 Task: Plan a scenic drive from Las Vegas, Nevada, to Bryce Canyon National Park, Utah.
Action: Mouse moved to (220, 71)
Screenshot: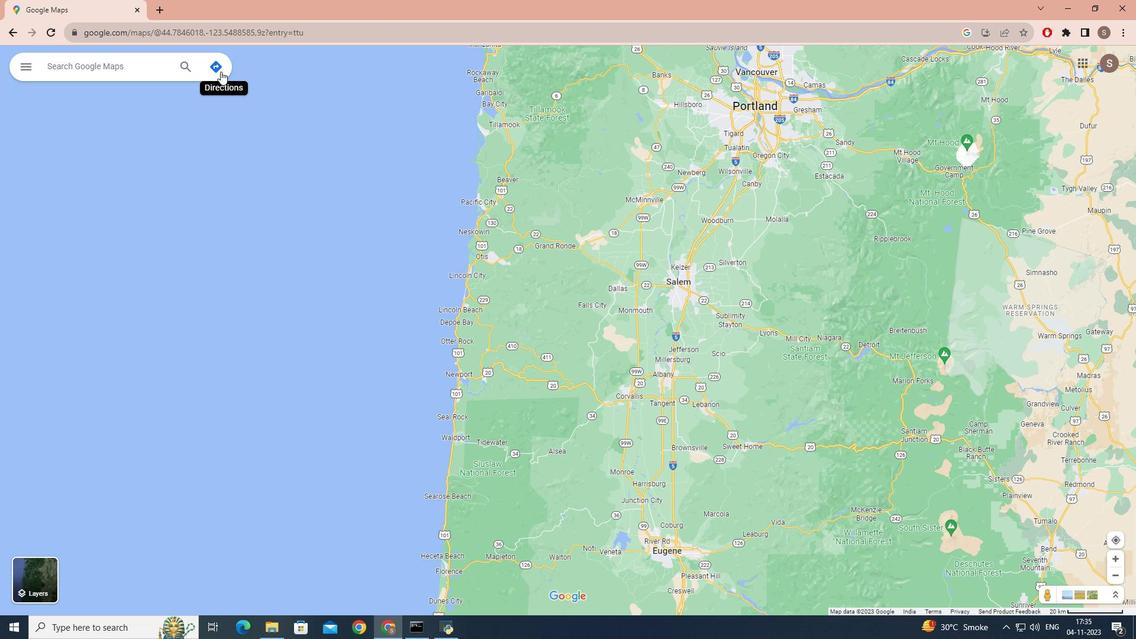 
Action: Mouse pressed left at (220, 71)
Screenshot: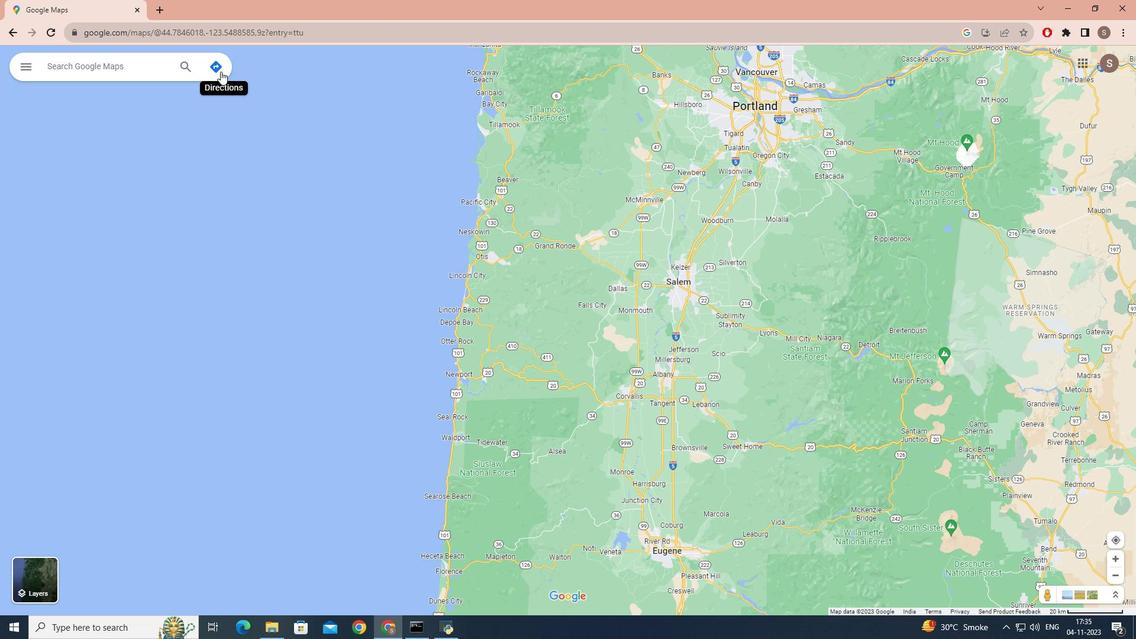 
Action: Mouse moved to (139, 103)
Screenshot: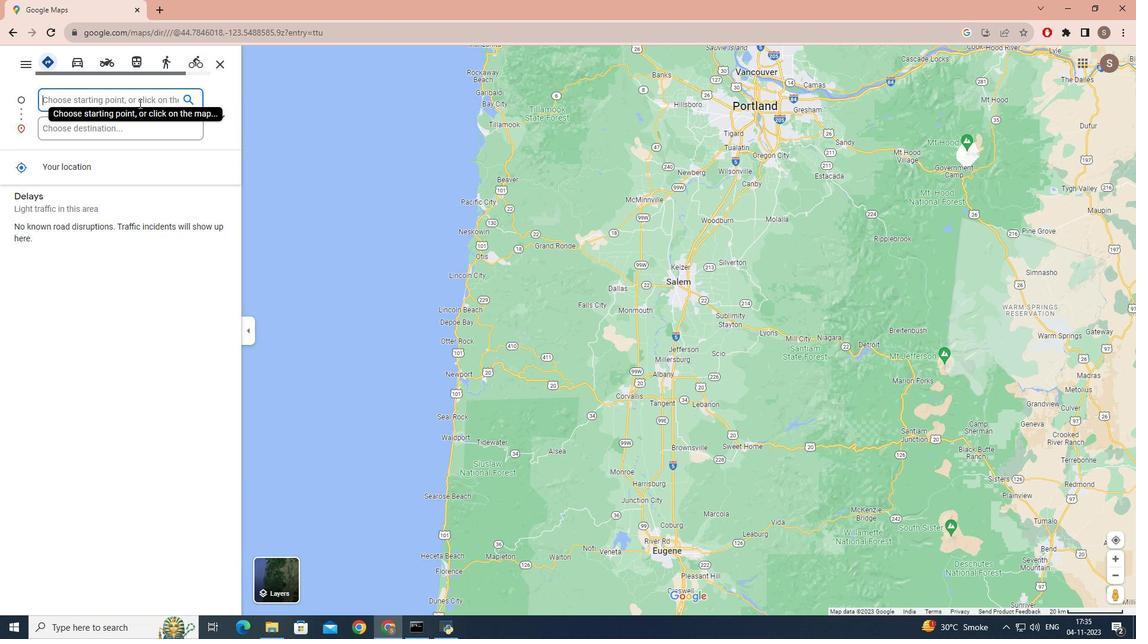 
Action: Key pressed <Key.caps_lock>L<Key.caps_lock>as<Key.space><Key.caps_lock>V<Key.caps_lock>egas,<Key.caps_lock>N<Key.caps_lock>evada
Screenshot: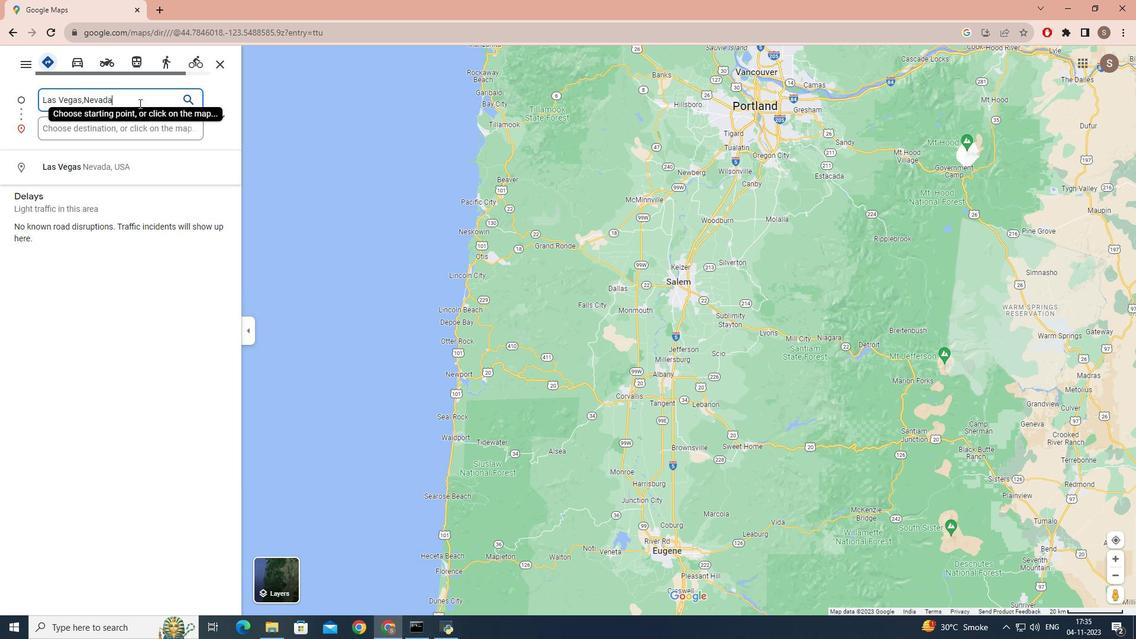 
Action: Mouse moved to (111, 127)
Screenshot: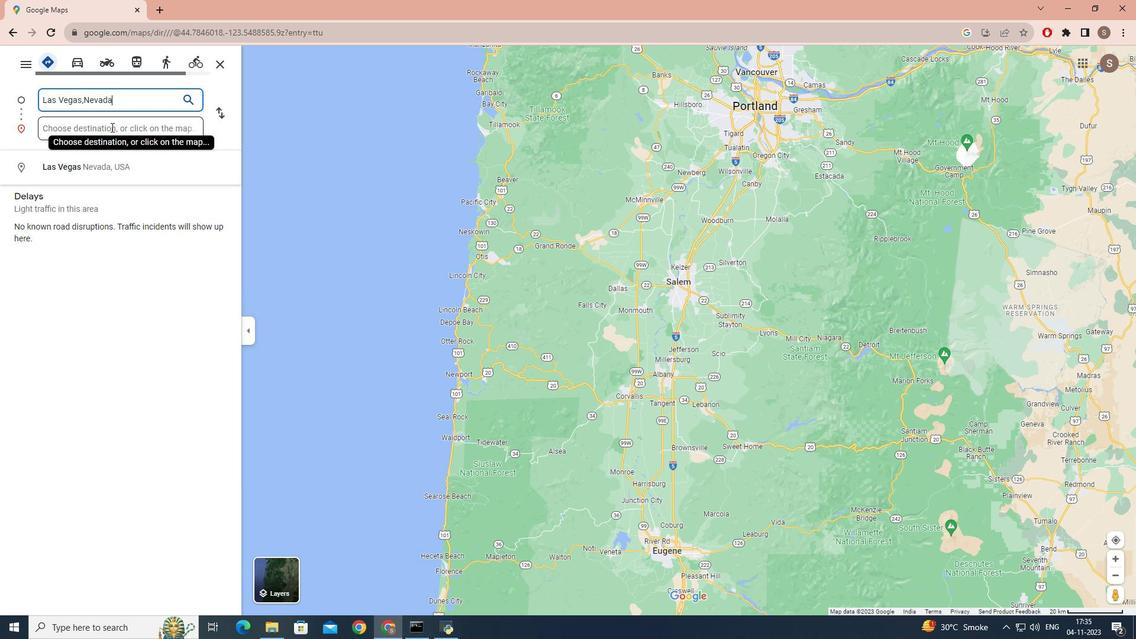 
Action: Mouse pressed left at (111, 127)
Screenshot: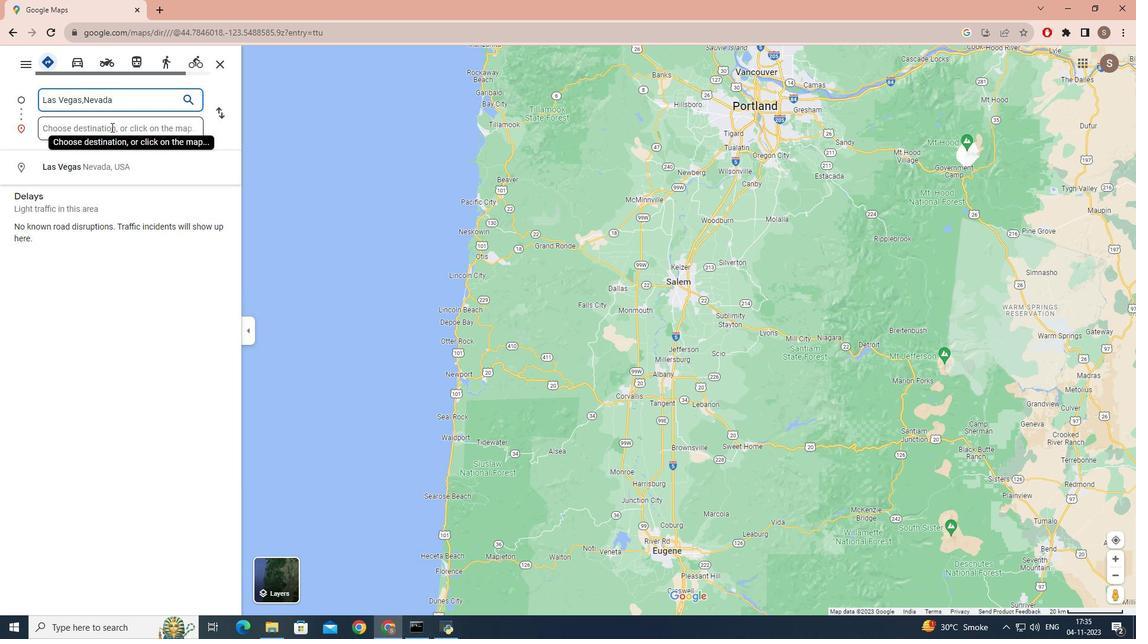
Action: Mouse moved to (114, 124)
Screenshot: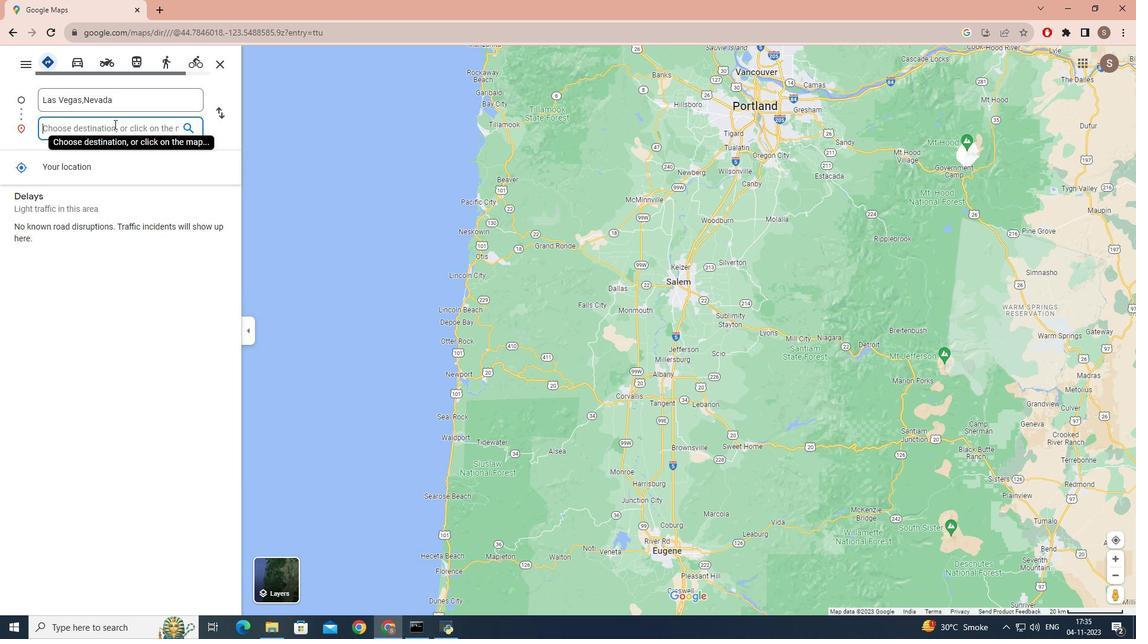 
Action: Key pressed <Key.caps_lock>B<Key.caps_lock>ryce<Key.space><Key.caps_lock>C<Key.caps_lock>anyon<Key.space><Key.caps_lock>N<Key.caps_lock>ational<Key.space><Key.caps_lock>P<Key.caps_lock>ark,<Key.caps_lock>U<Key.caps_lock>tah
Screenshot: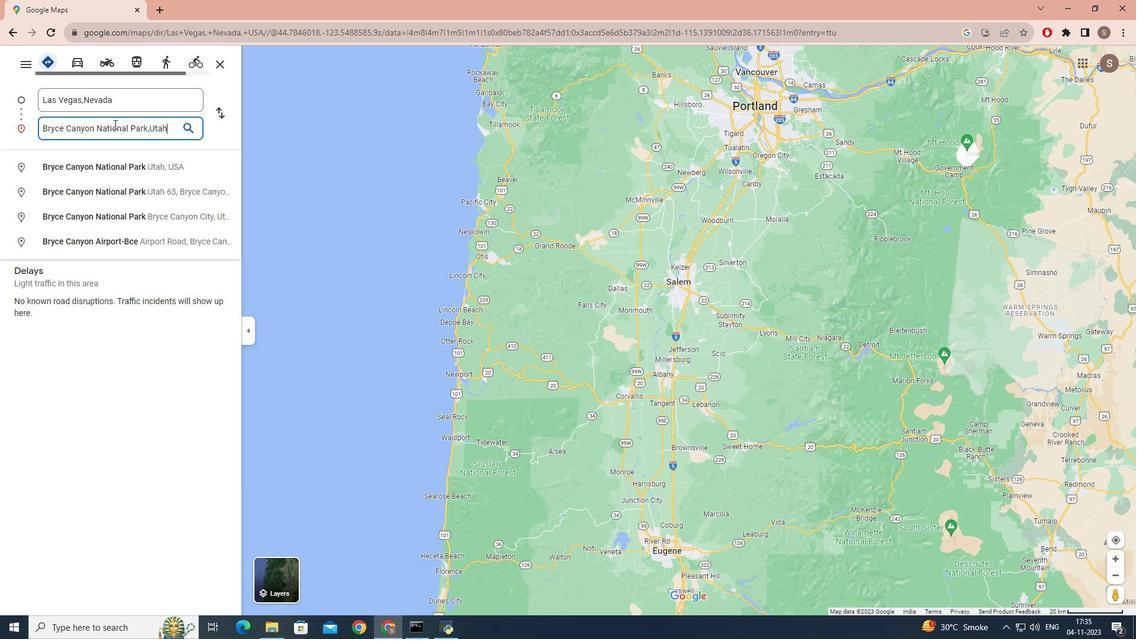 
Action: Mouse moved to (189, 130)
Screenshot: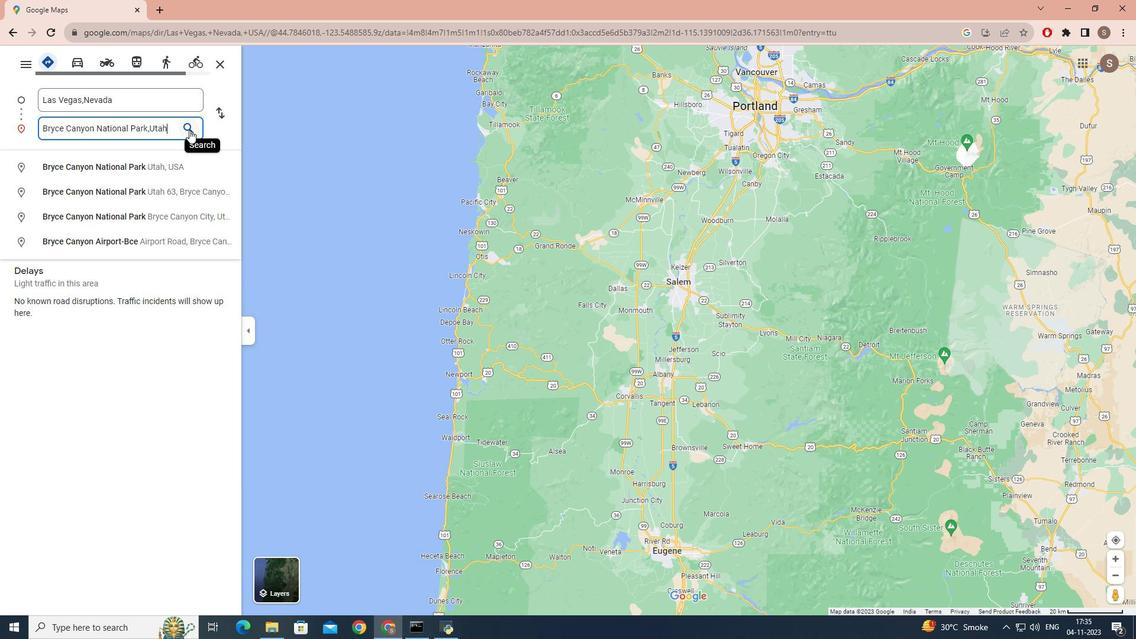 
Action: Mouse pressed left at (189, 130)
Screenshot: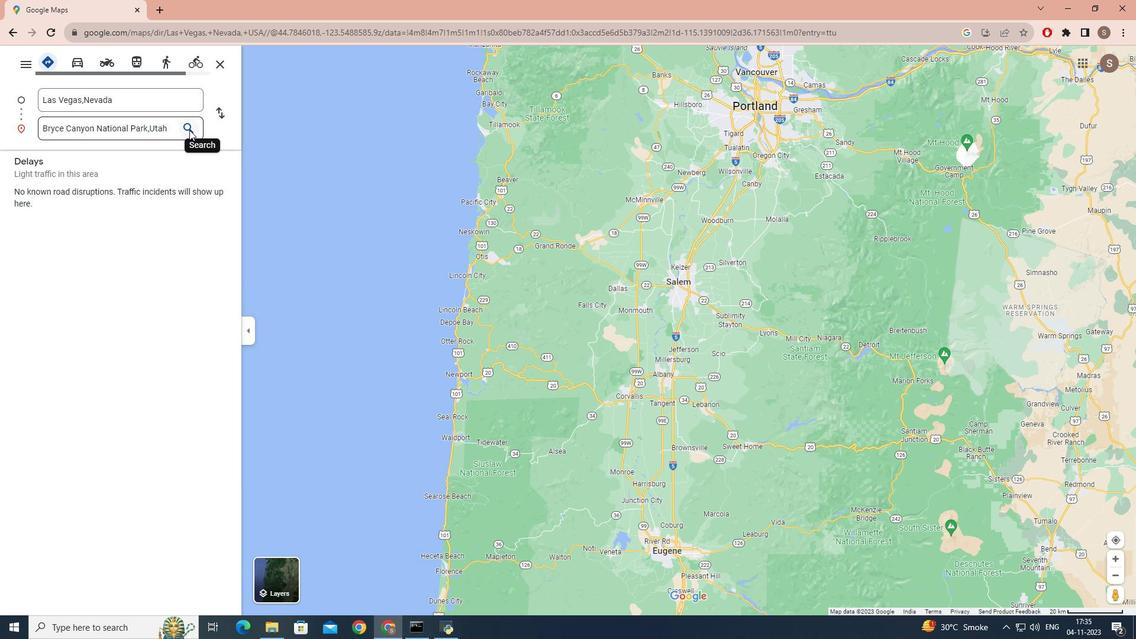 
Action: Mouse moved to (81, 75)
Screenshot: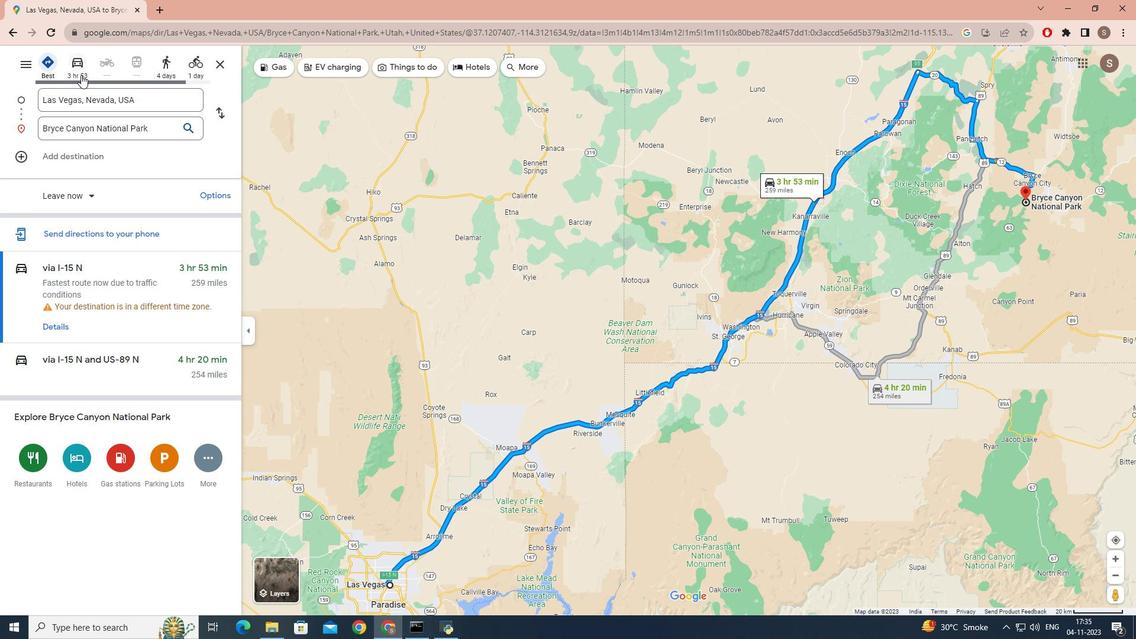 
Action: Mouse pressed left at (81, 75)
Screenshot: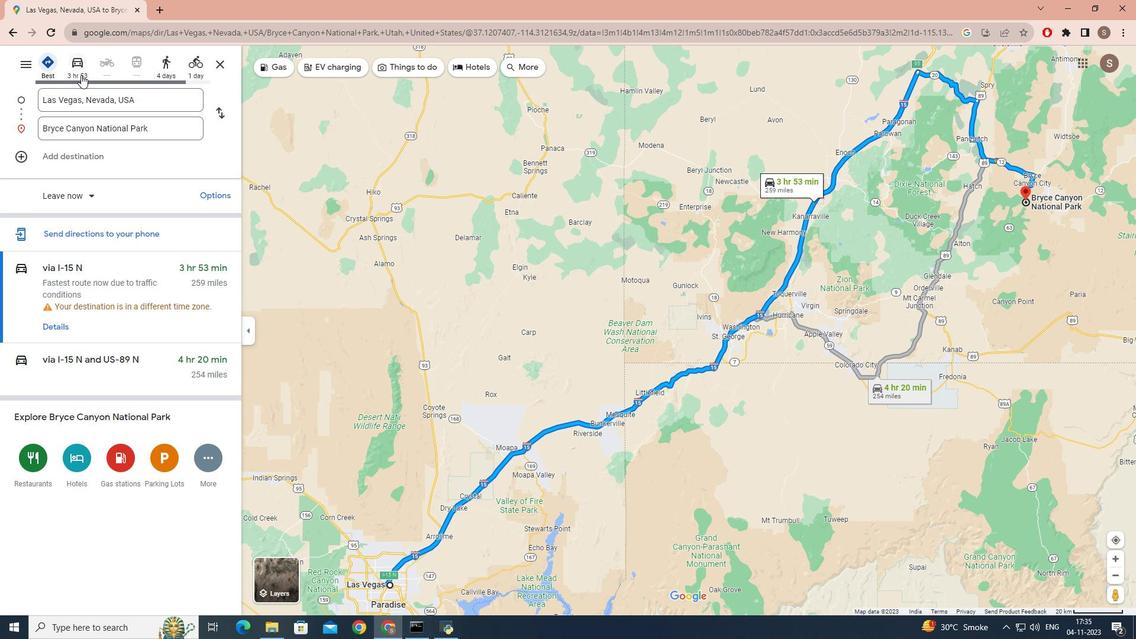 
Action: Mouse moved to (138, 291)
Screenshot: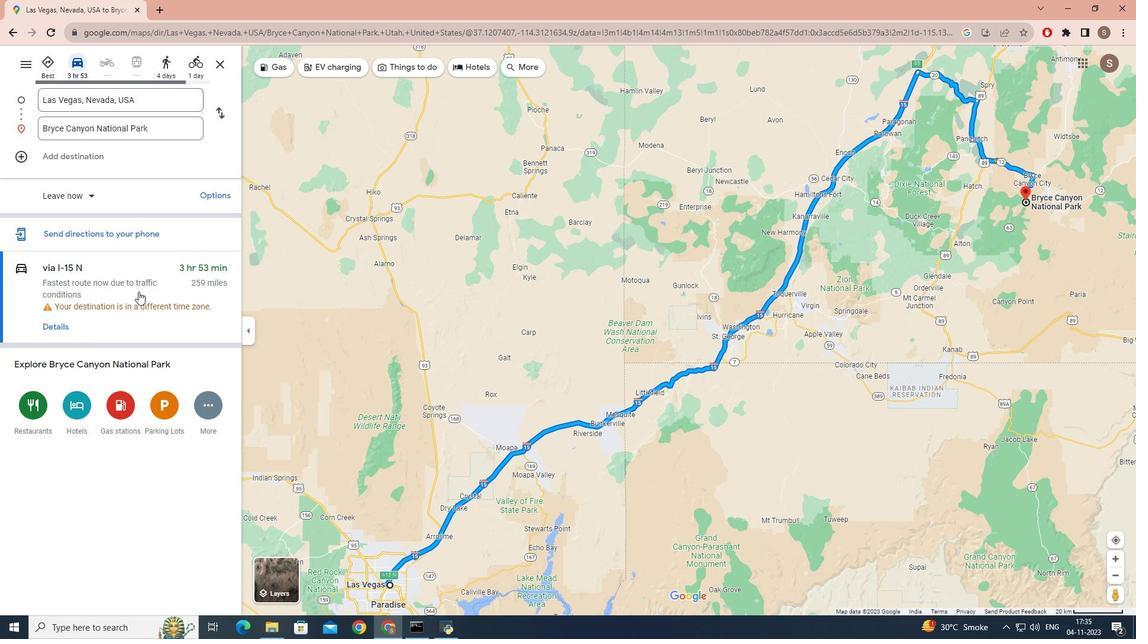 
Action: Mouse scrolled (138, 291) with delta (0, 0)
Screenshot: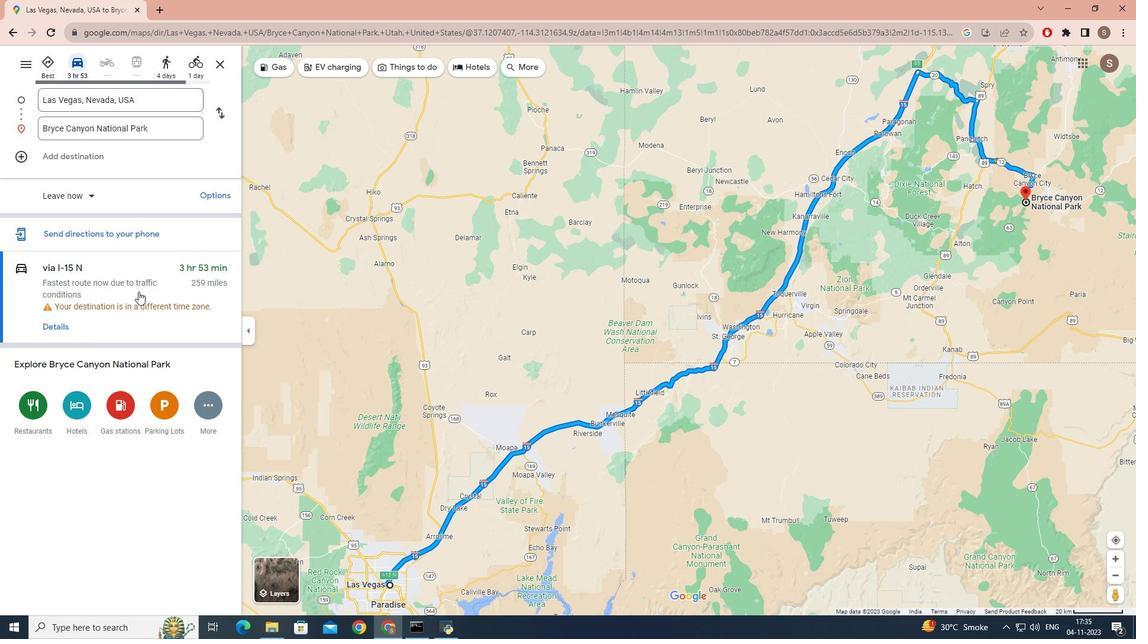 
Action: Mouse scrolled (138, 291) with delta (0, 0)
Screenshot: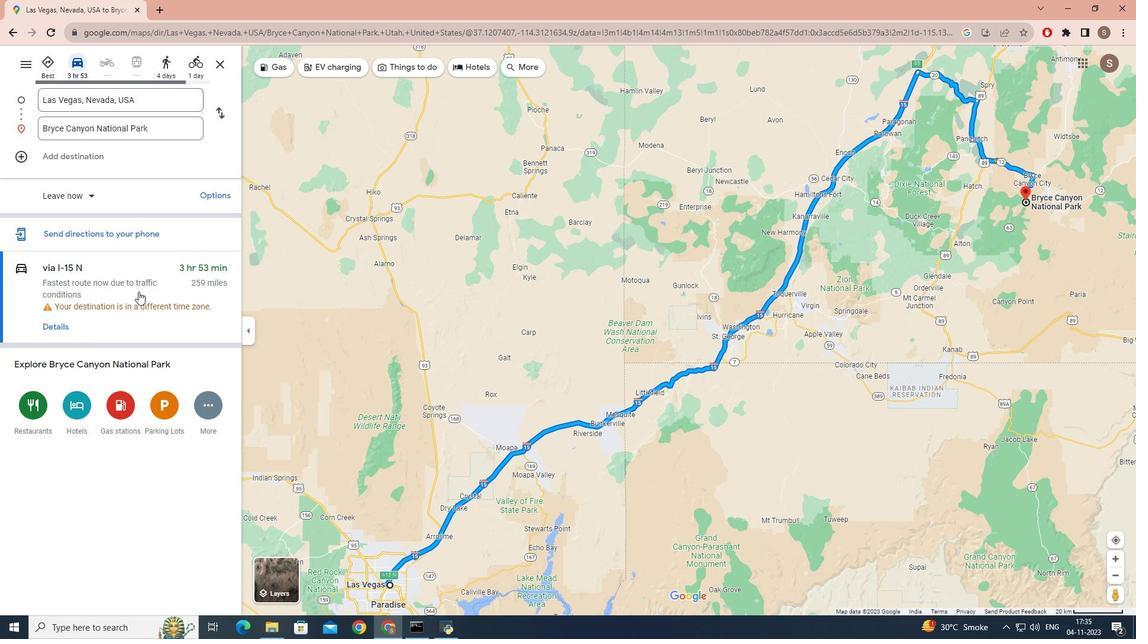 
Action: Mouse scrolled (138, 291) with delta (0, 0)
Screenshot: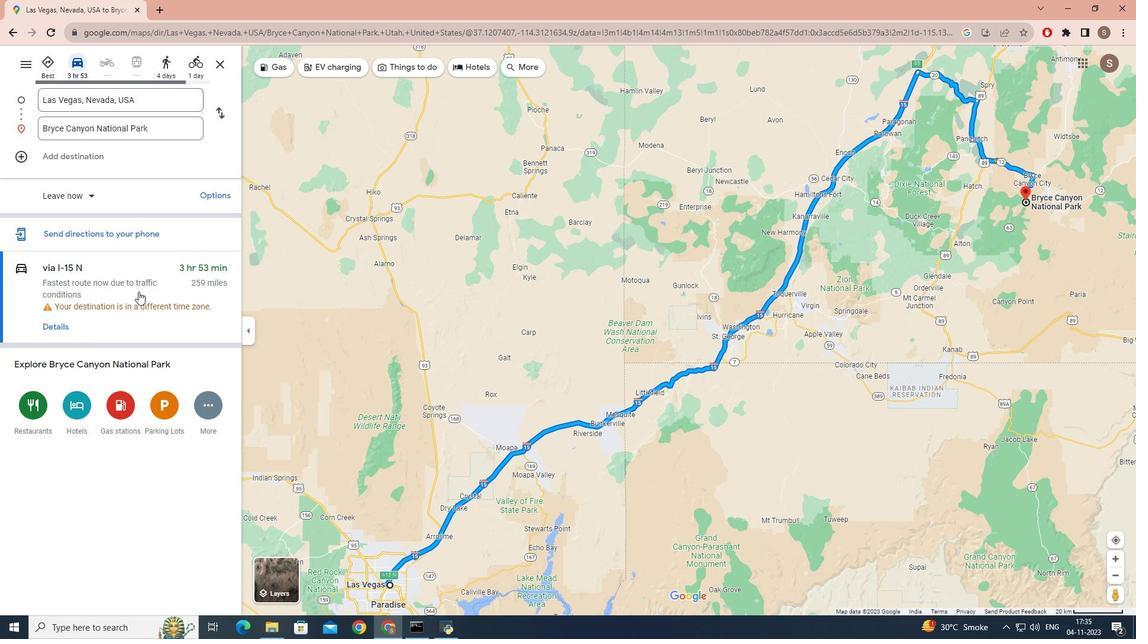 
Action: Mouse scrolled (138, 292) with delta (0, 0)
Screenshot: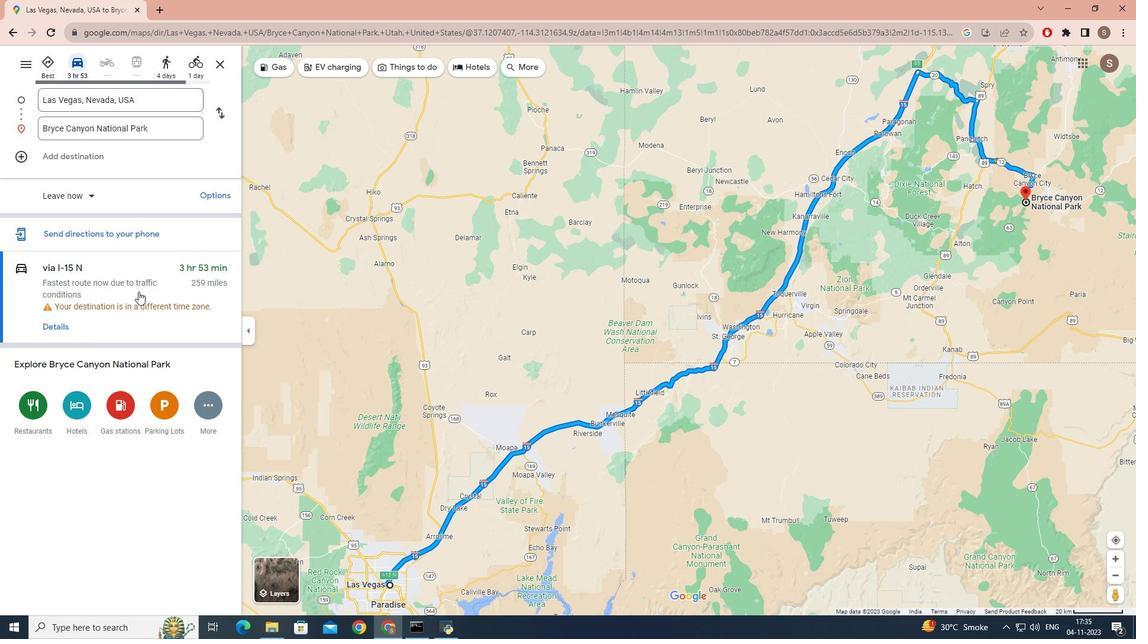
Action: Mouse moved to (62, 322)
Screenshot: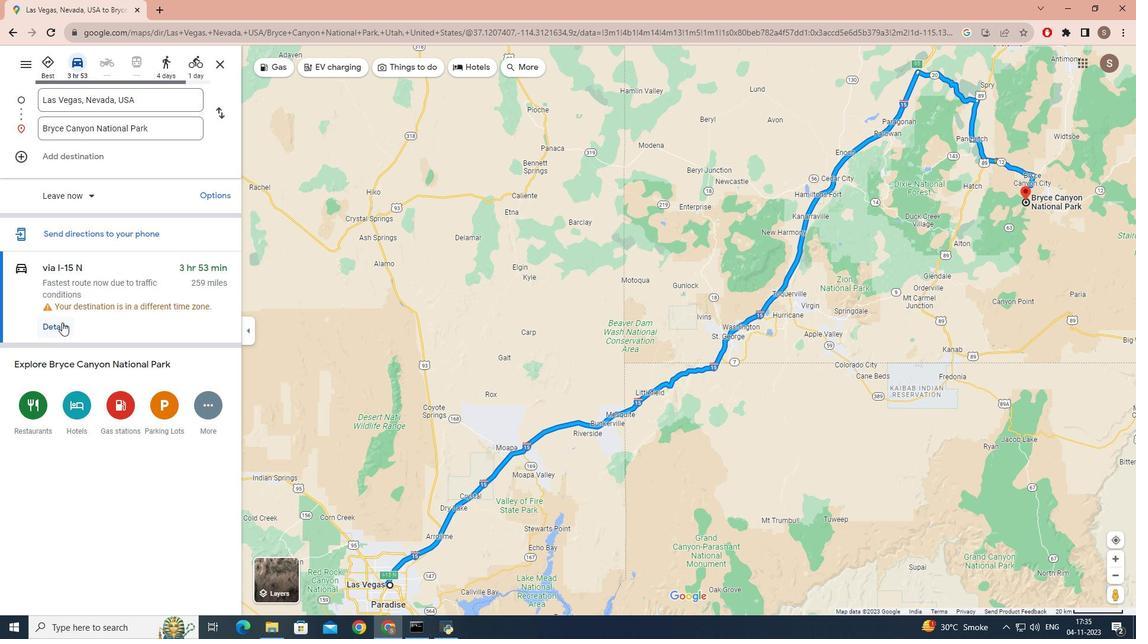 
Action: Mouse pressed left at (62, 322)
Screenshot: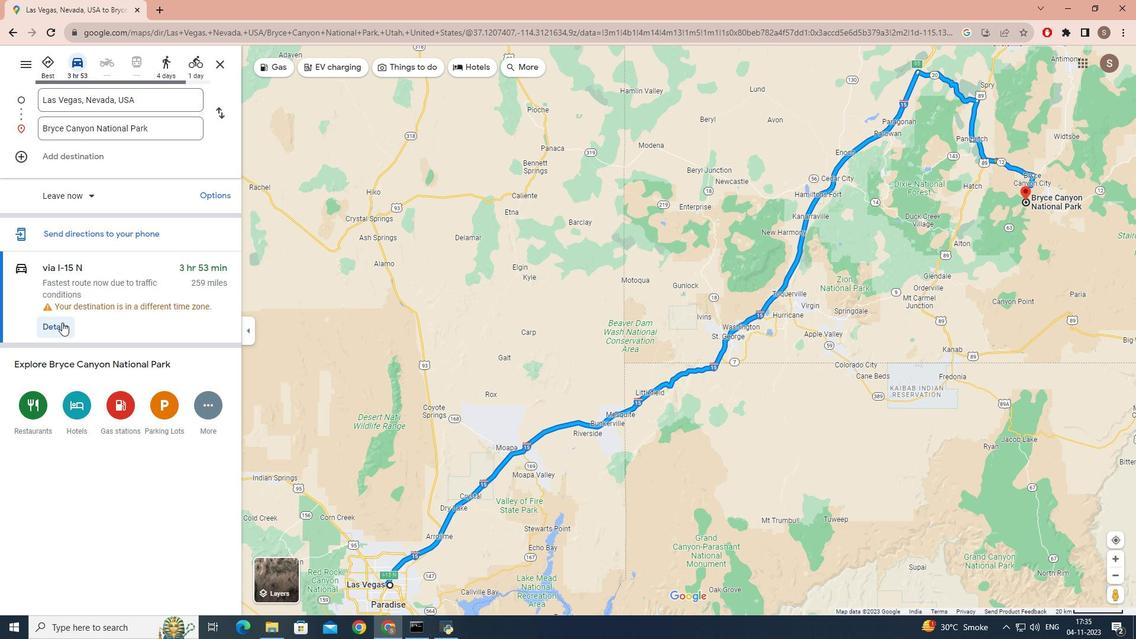 
Action: Mouse moved to (127, 295)
Screenshot: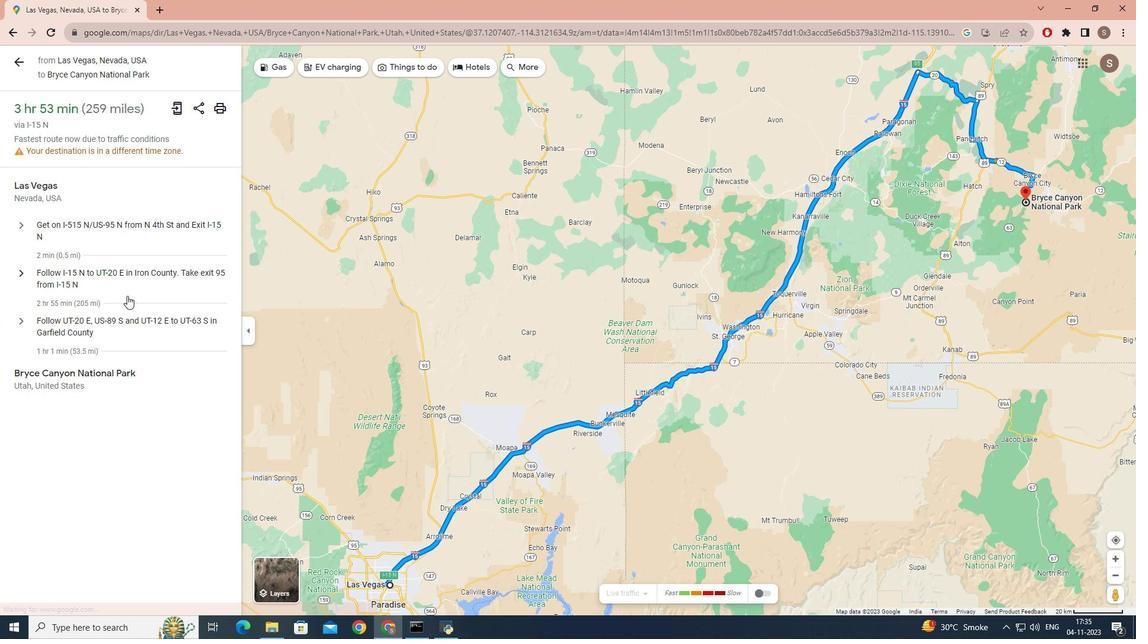 
Action: Mouse scrolled (127, 295) with delta (0, 0)
Screenshot: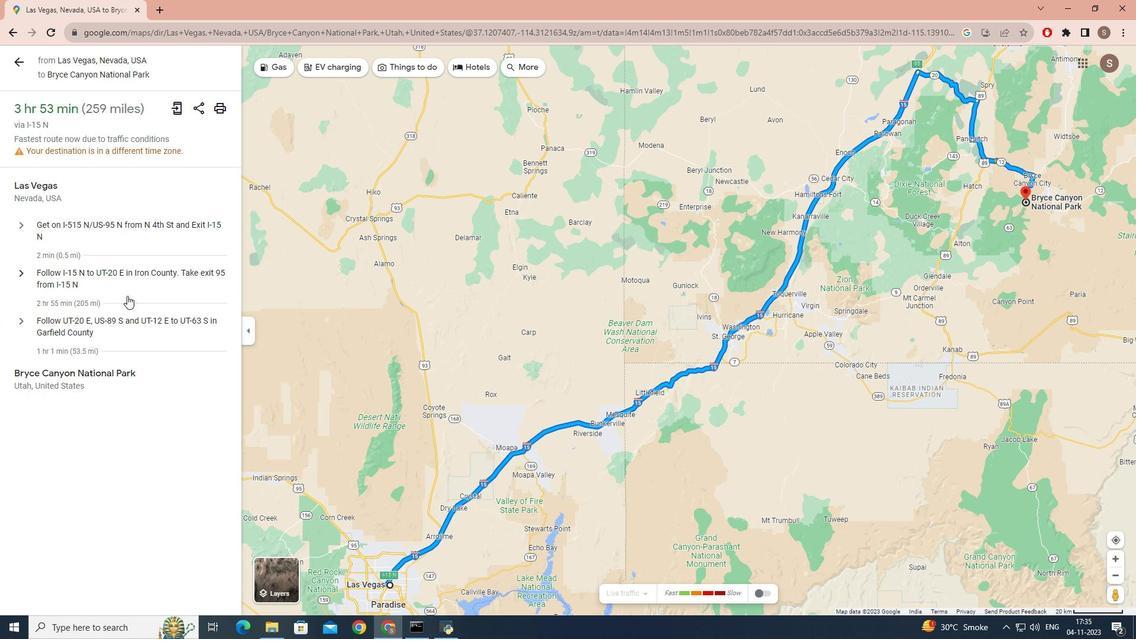 
Action: Mouse scrolled (127, 295) with delta (0, 0)
Screenshot: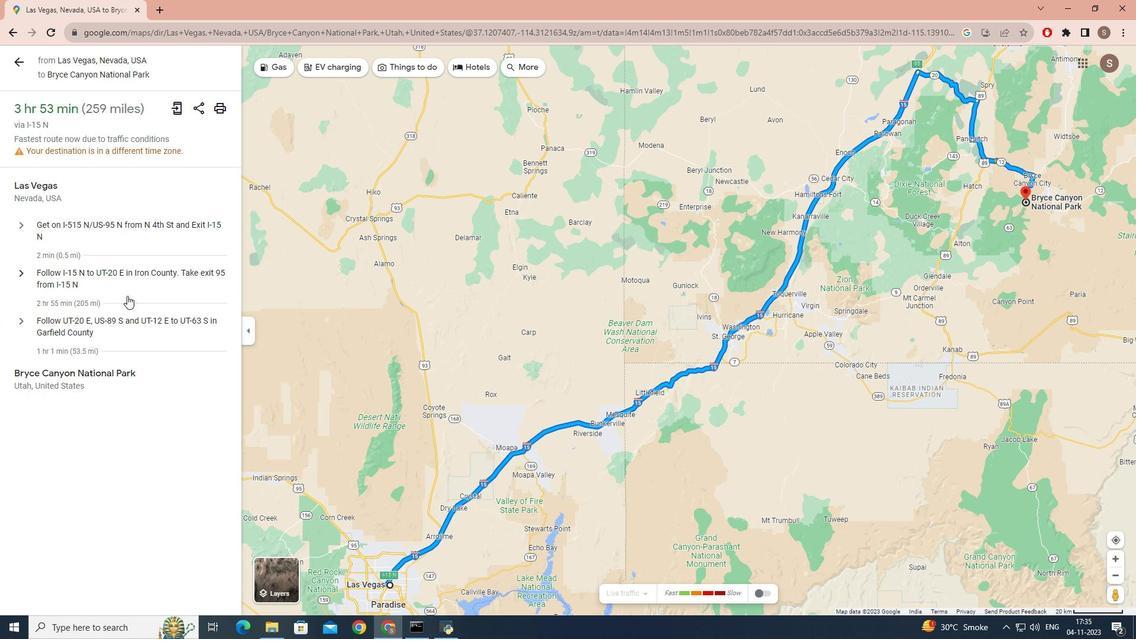 
Action: Mouse scrolled (127, 295) with delta (0, 0)
Screenshot: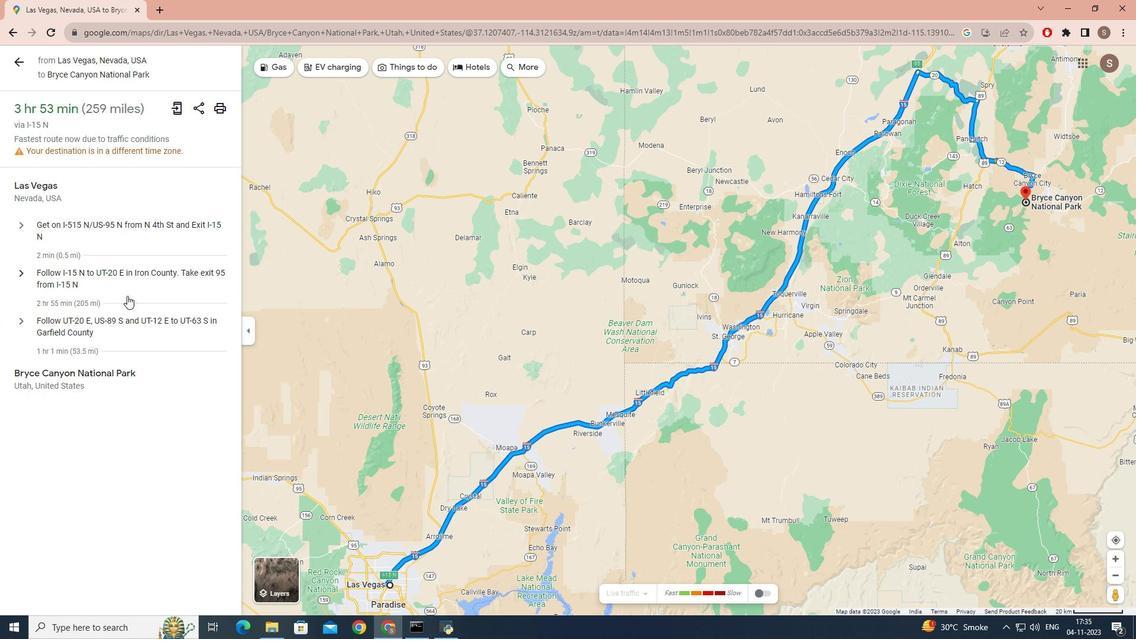 
Action: Mouse scrolled (127, 295) with delta (0, 0)
Screenshot: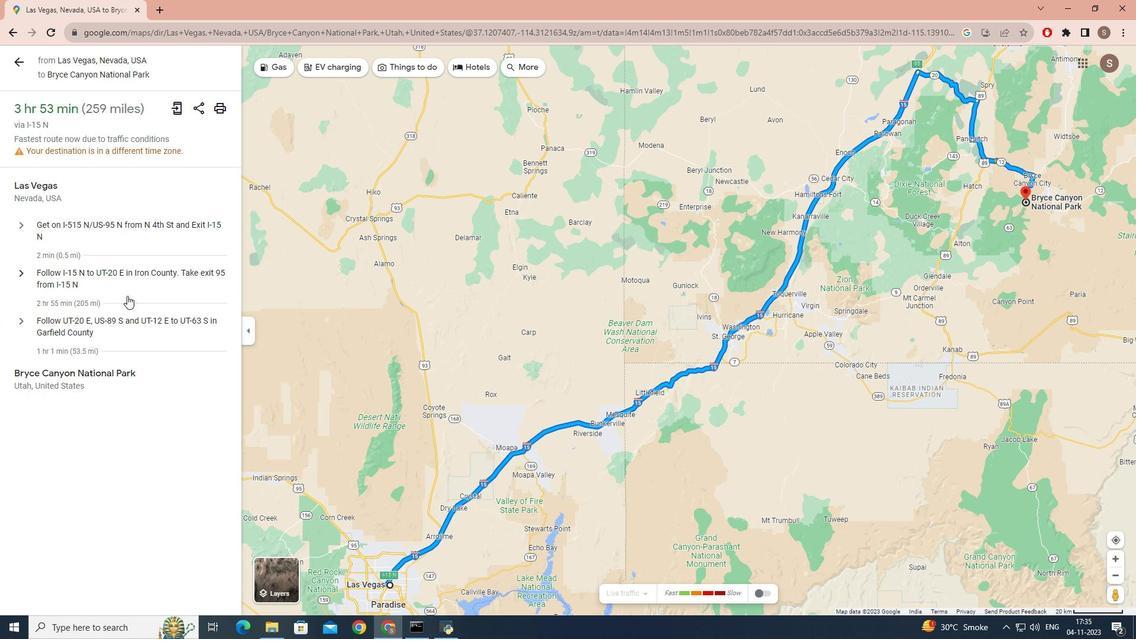 
Action: Mouse scrolled (127, 296) with delta (0, 0)
Screenshot: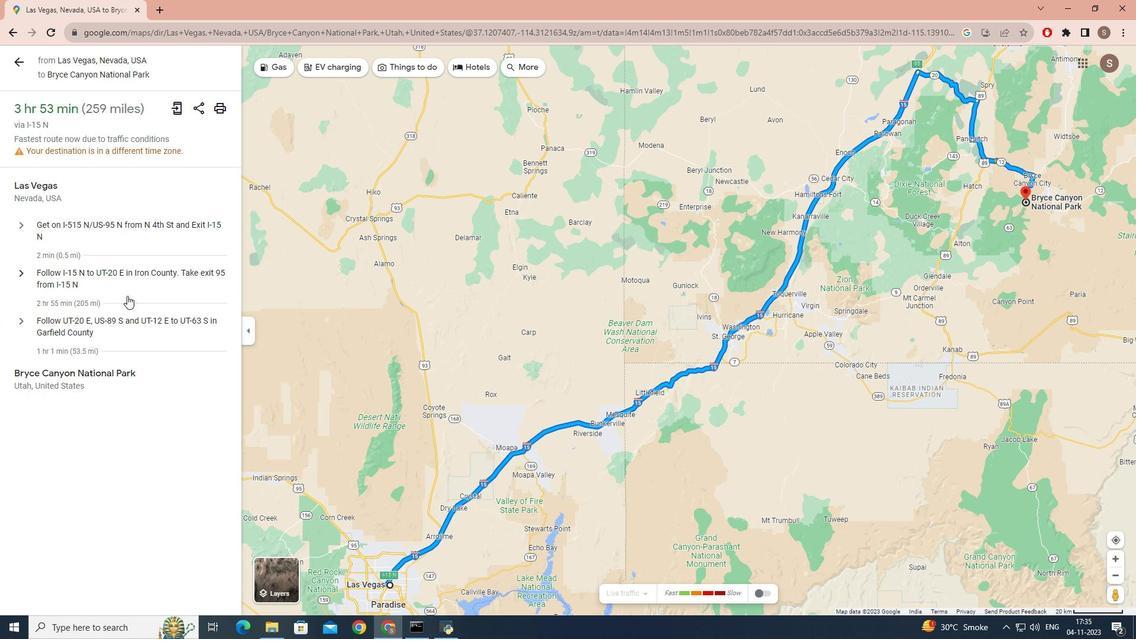 
Action: Mouse scrolled (127, 296) with delta (0, 0)
Screenshot: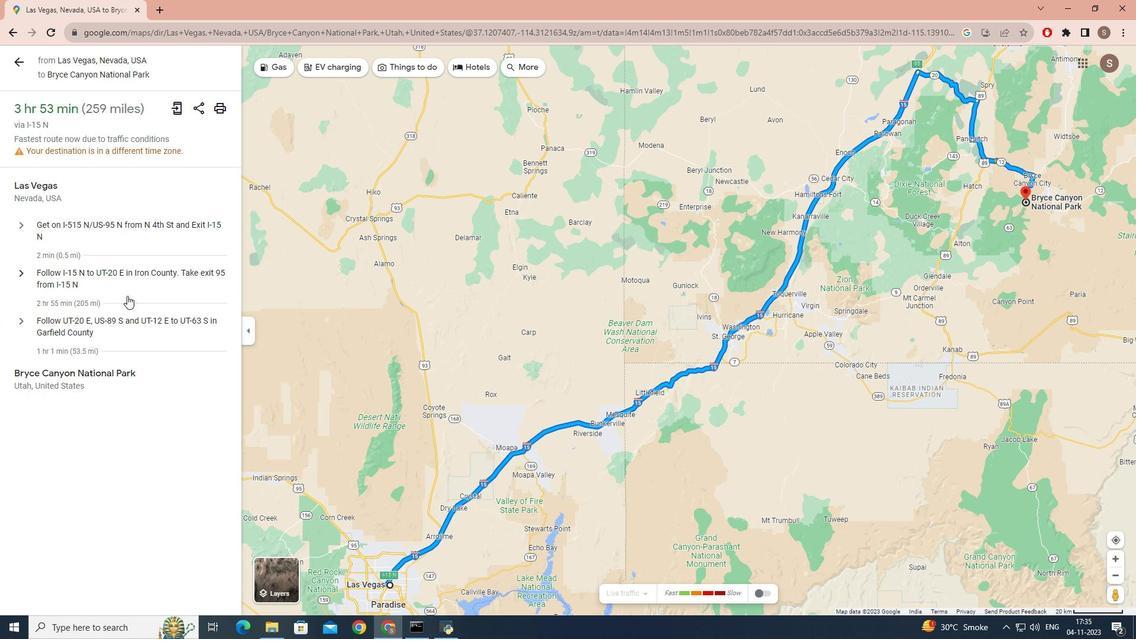 
